Task: Create in the project Wayfarer in Backlog an issue 'Upgrade the performance of a web application to reduce server response time and improve page load speed', assign it to team member softage.3@softage.net and change the status to IN PROGRESS.
Action: Mouse moved to (185, 46)
Screenshot: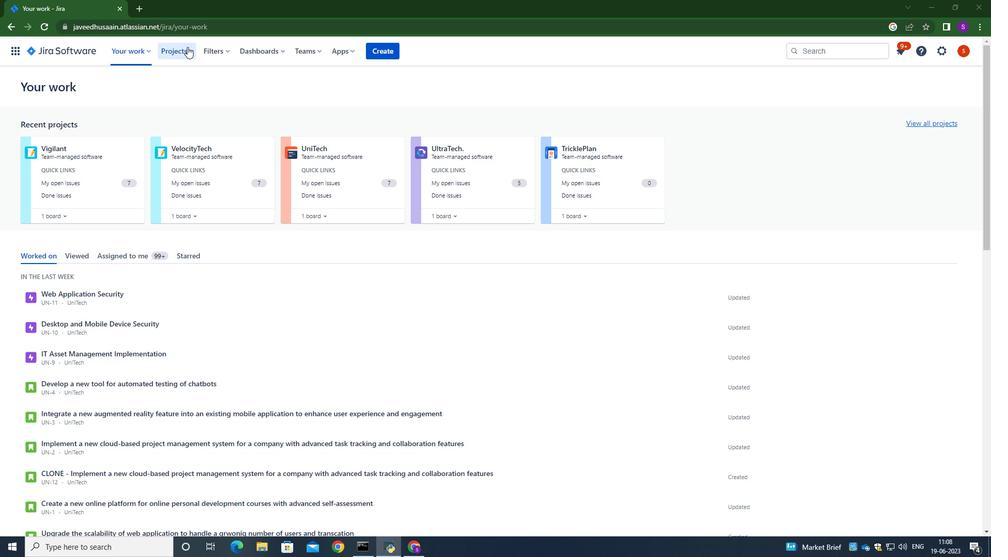 
Action: Mouse pressed left at (185, 46)
Screenshot: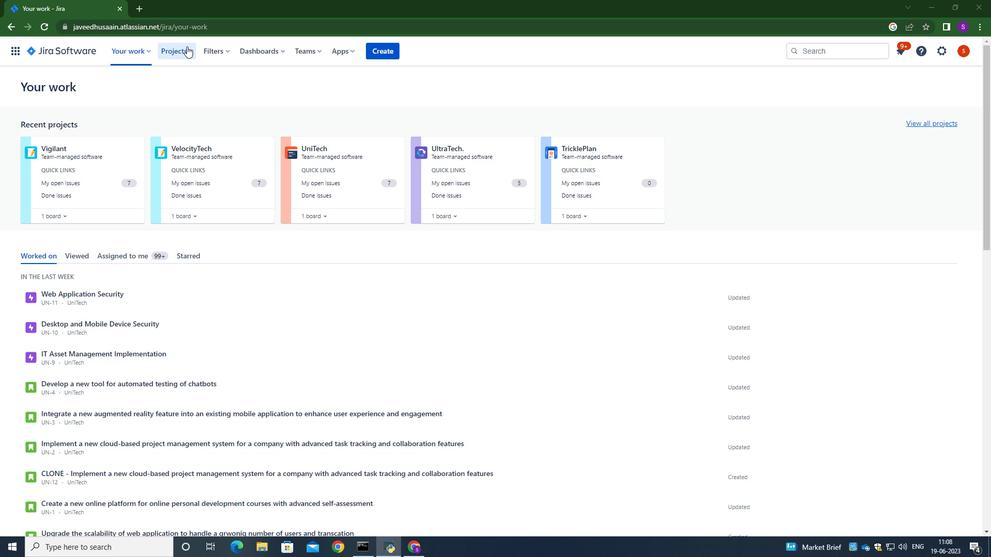 
Action: Mouse moved to (208, 121)
Screenshot: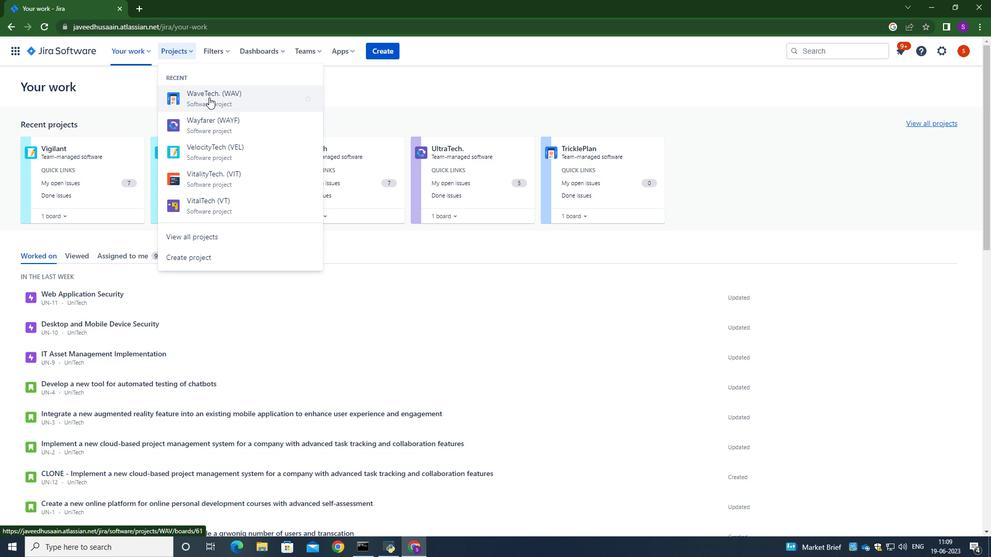 
Action: Mouse pressed left at (208, 121)
Screenshot: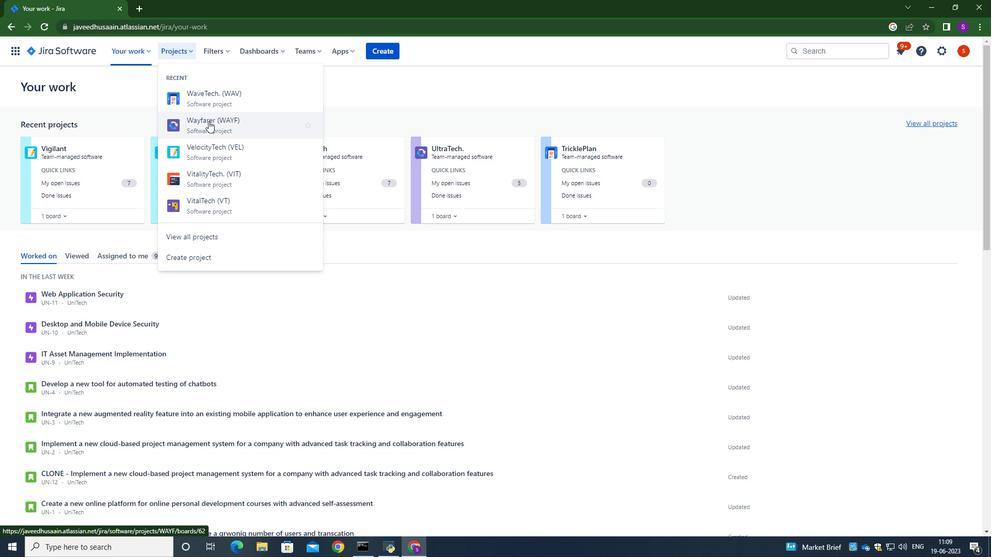 
Action: Mouse moved to (112, 146)
Screenshot: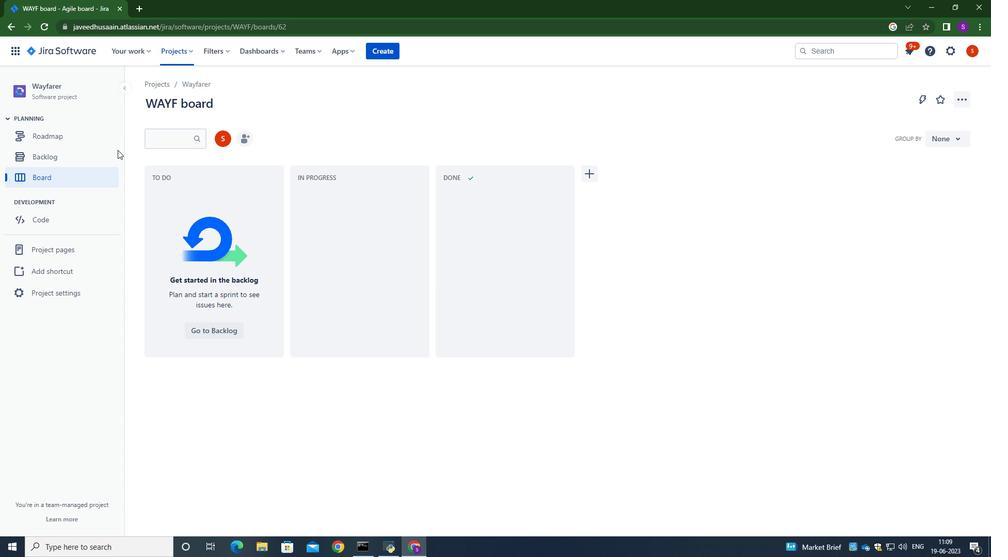 
Action: Mouse pressed left at (112, 146)
Screenshot: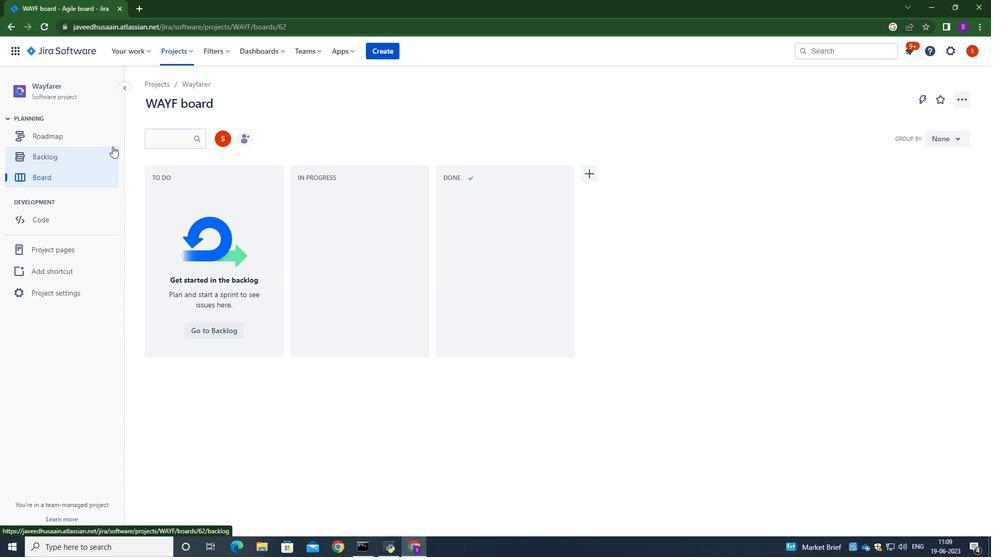 
Action: Mouse moved to (336, 210)
Screenshot: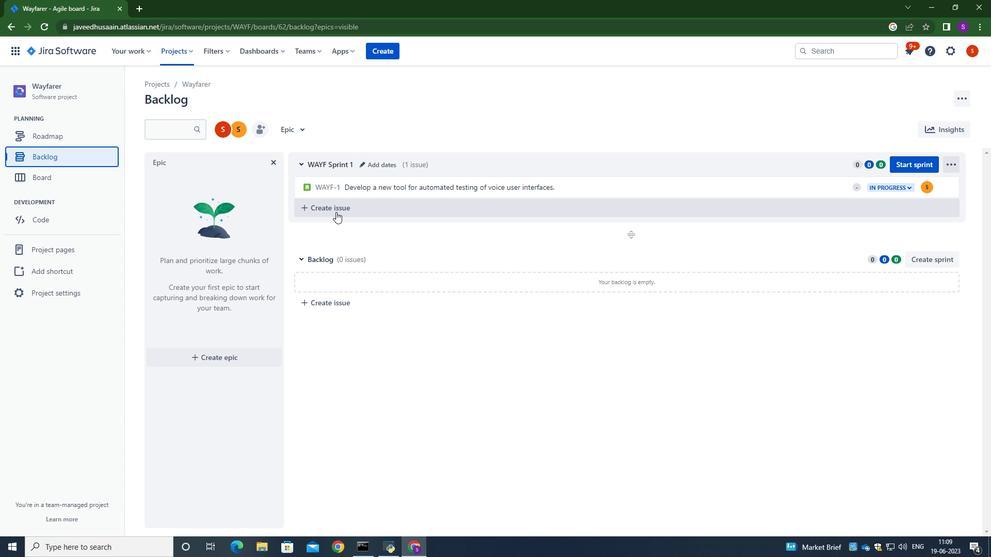 
Action: Mouse pressed left at (336, 210)
Screenshot: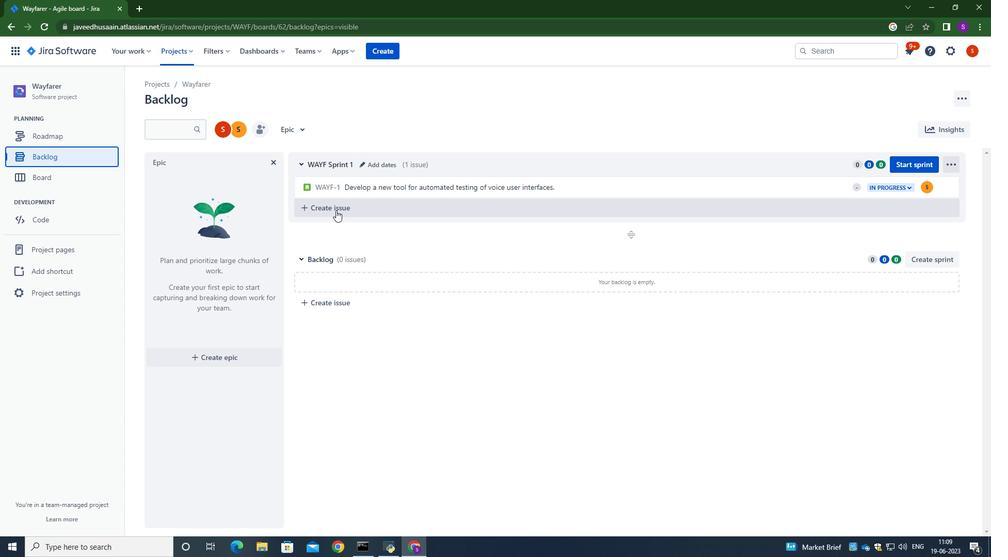 
Action: Mouse moved to (335, 210)
Screenshot: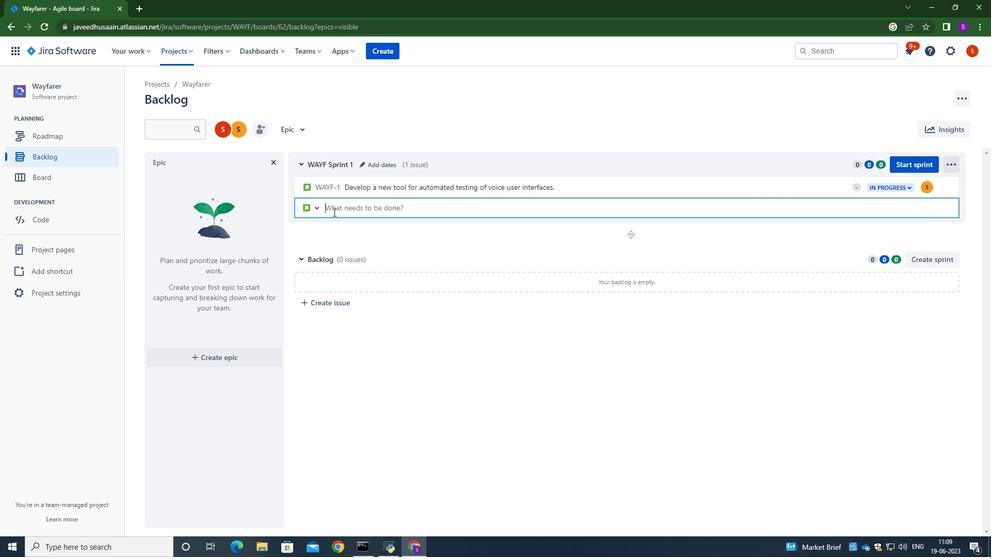 
Action: Mouse pressed left at (335, 210)
Screenshot: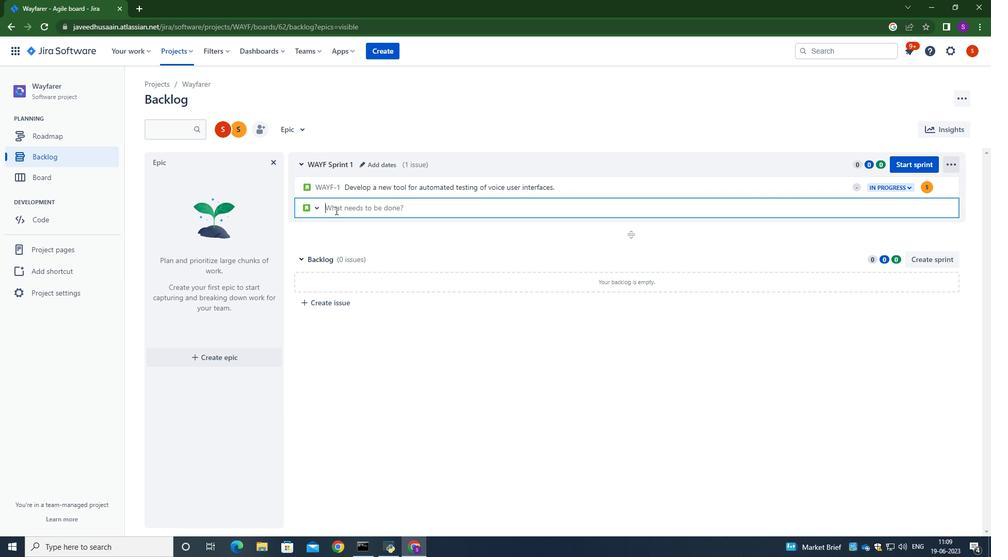
Action: Mouse moved to (335, 209)
Screenshot: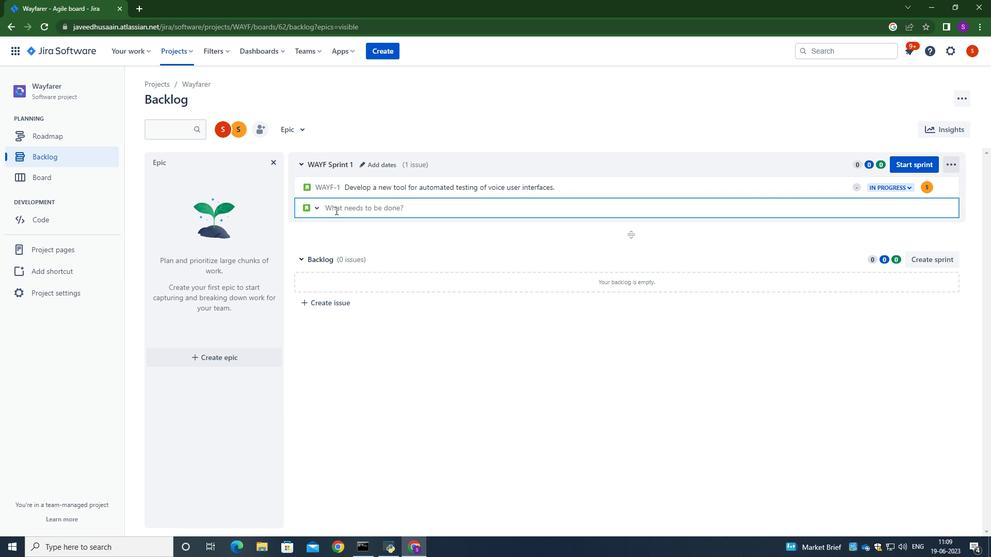 
Action: Key pressed <Key.caps_lock>U<Key.caps_lock>pgrade<Key.space>the<Key.space>performance<Key.space>of<Key.space>a<Key.space>web<Key.space>application<Key.space>to<Key.space>reduse<Key.space>se<Key.backspace><Key.backspace><Key.backspace><Key.backspace><Key.backspace><Key.backspace>uce<Key.space>server<Key.space>response<Key.space>time<Key.space>and<Key.space>improve<Key.space>page<Key.space>load<Key.space>speed.<Key.enter>
Screenshot: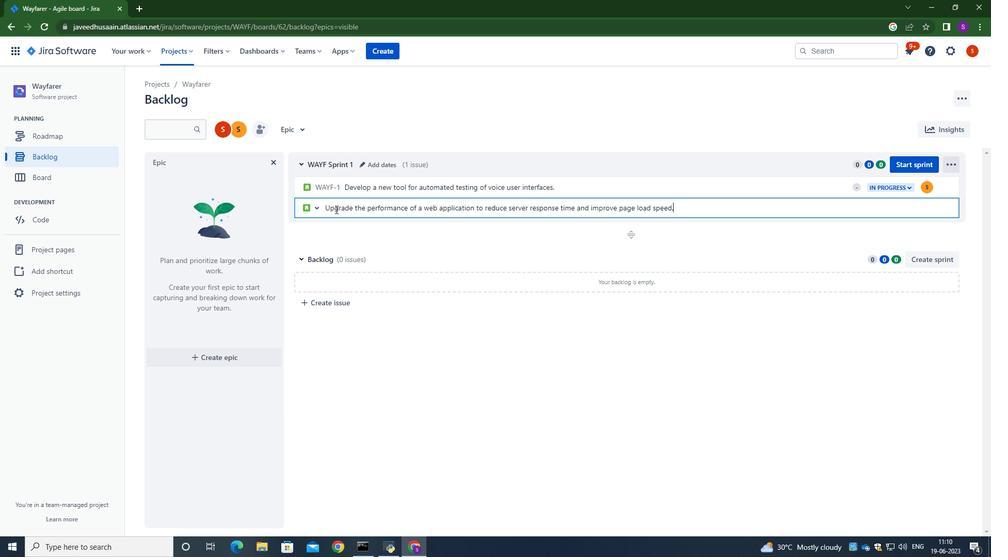 
Action: Mouse moved to (928, 207)
Screenshot: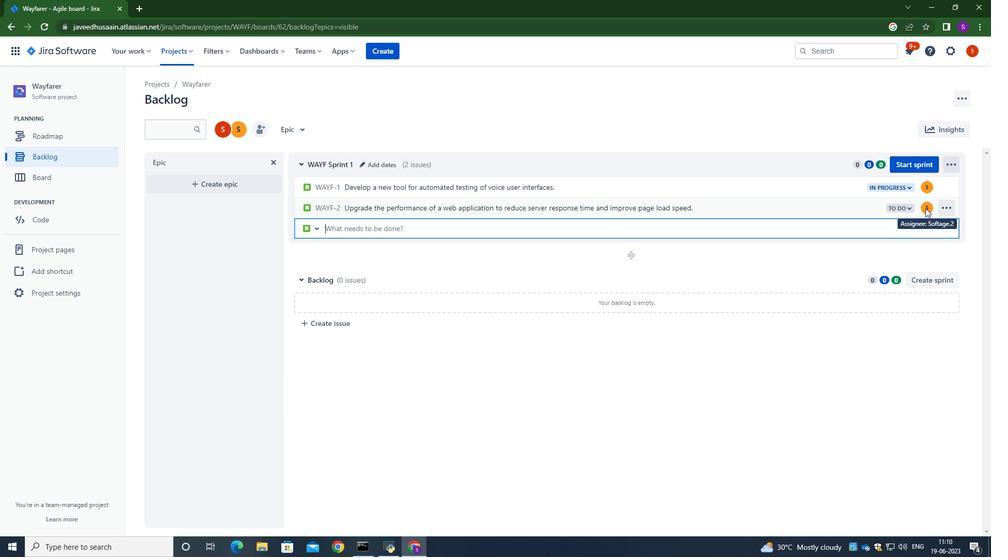 
Action: Mouse pressed left at (928, 207)
Screenshot: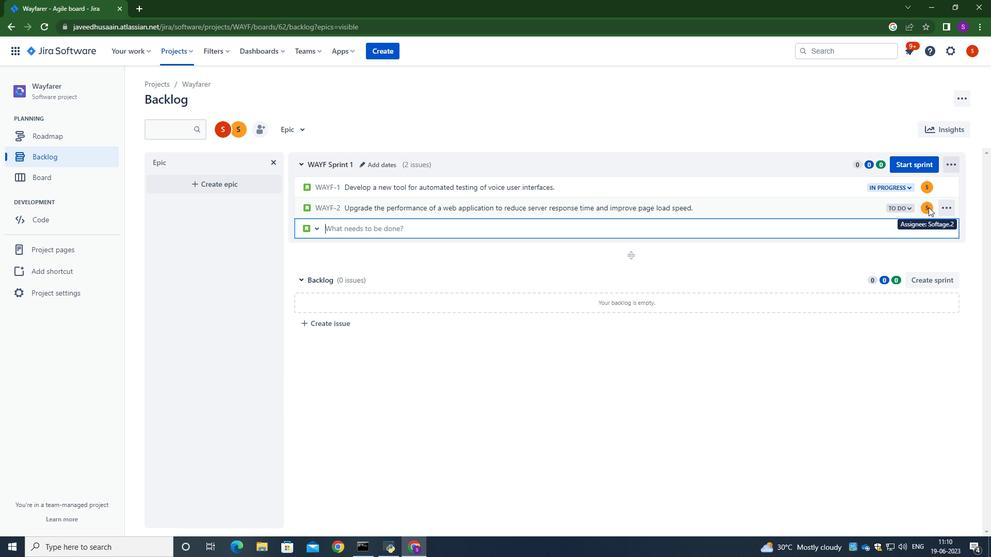 
Action: Mouse moved to (928, 207)
Screenshot: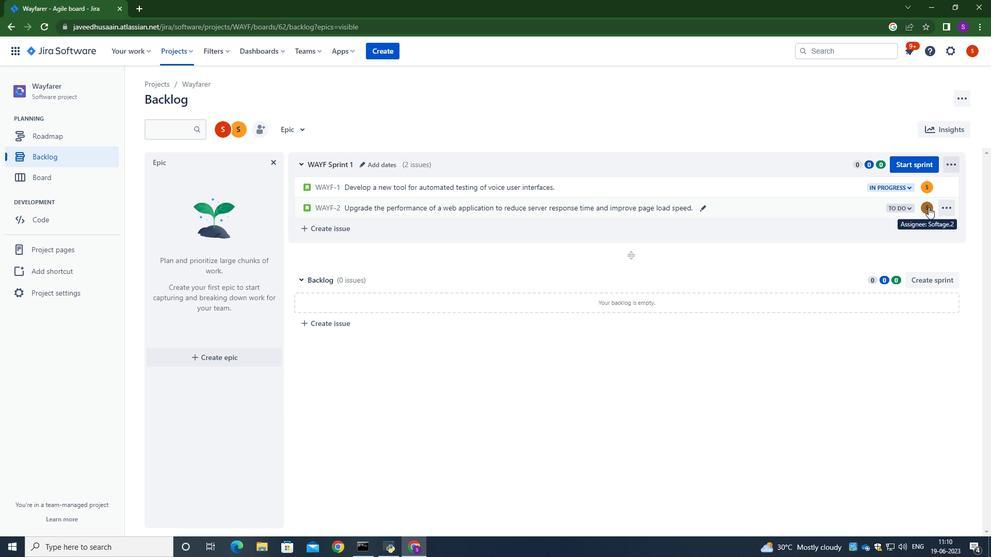 
Action: Mouse pressed left at (928, 207)
Screenshot: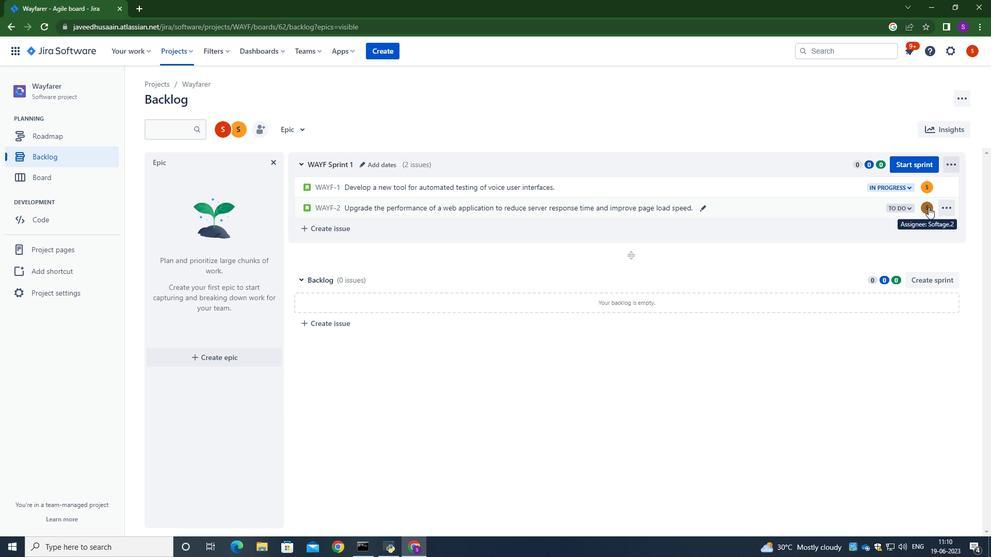 
Action: Mouse moved to (896, 241)
Screenshot: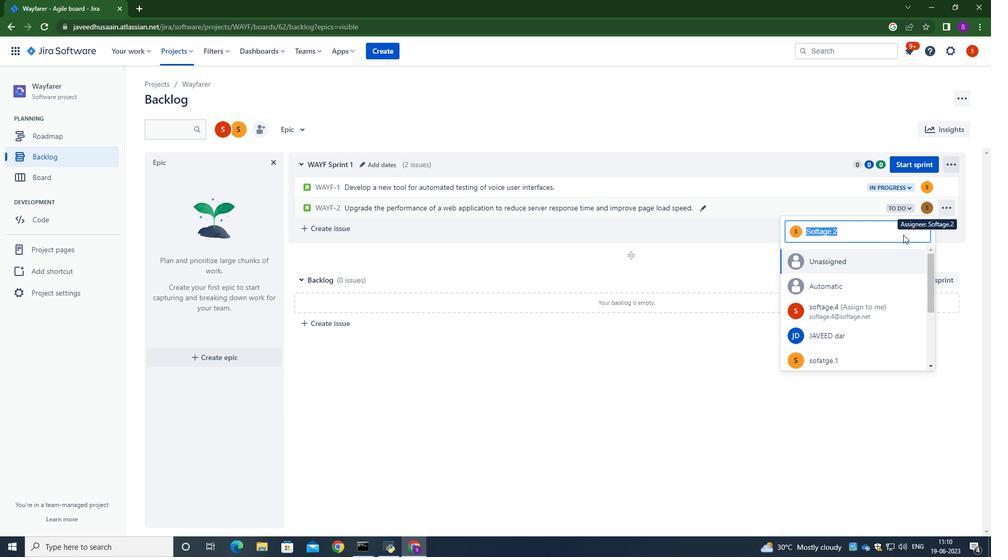 
Action: Key pressed softage.3<Key.shift>@softage.net
Screenshot: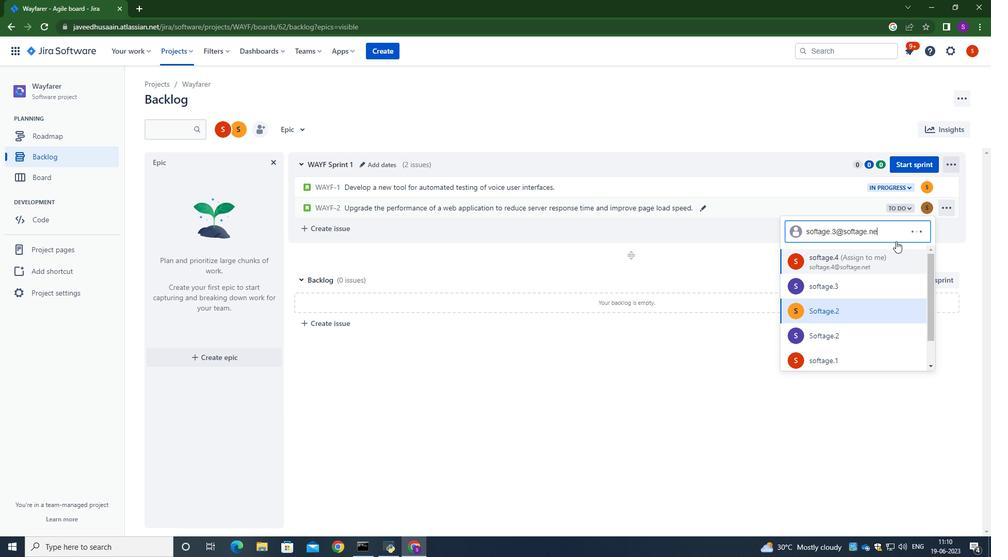 
Action: Mouse moved to (825, 261)
Screenshot: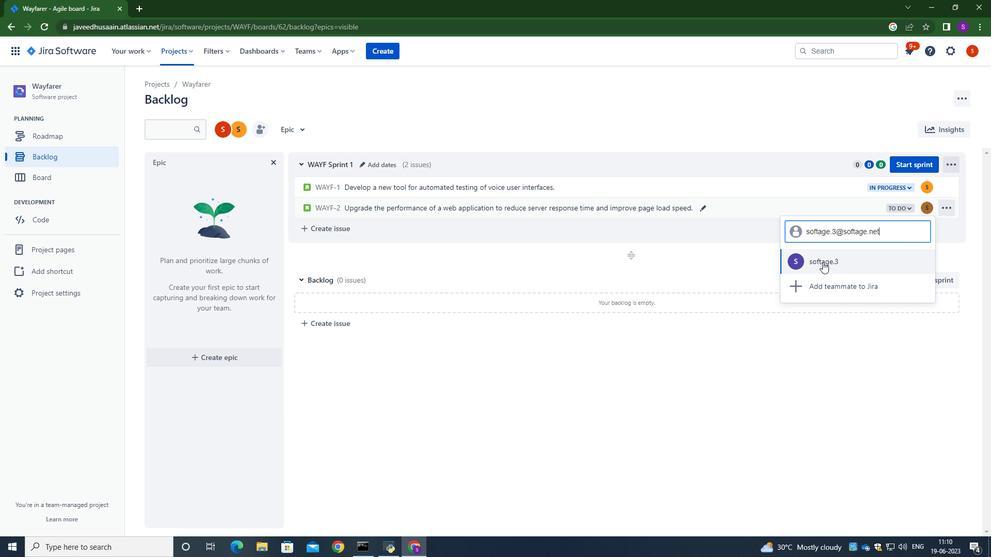 
Action: Mouse pressed left at (825, 261)
Screenshot: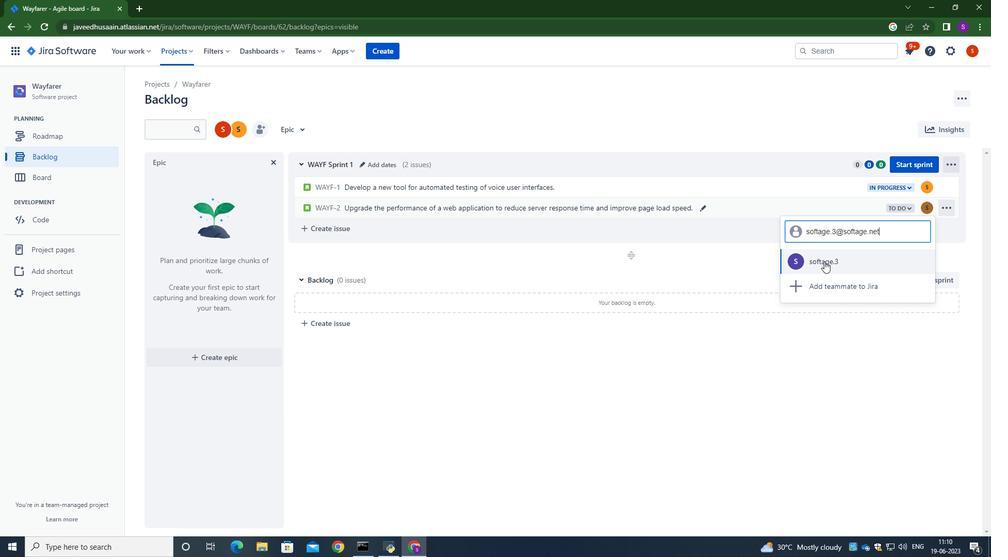 
Action: Mouse moved to (898, 208)
Screenshot: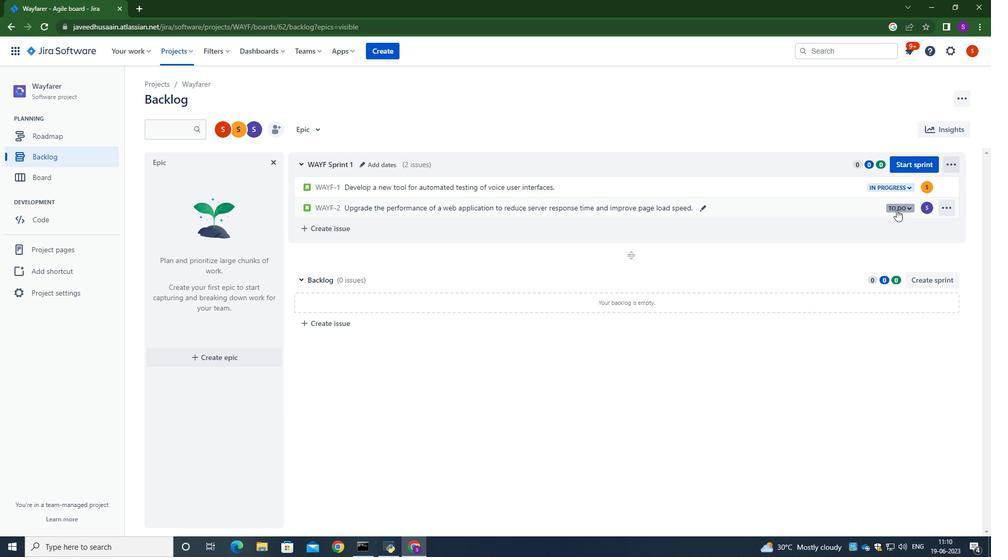
Action: Mouse pressed left at (898, 208)
Screenshot: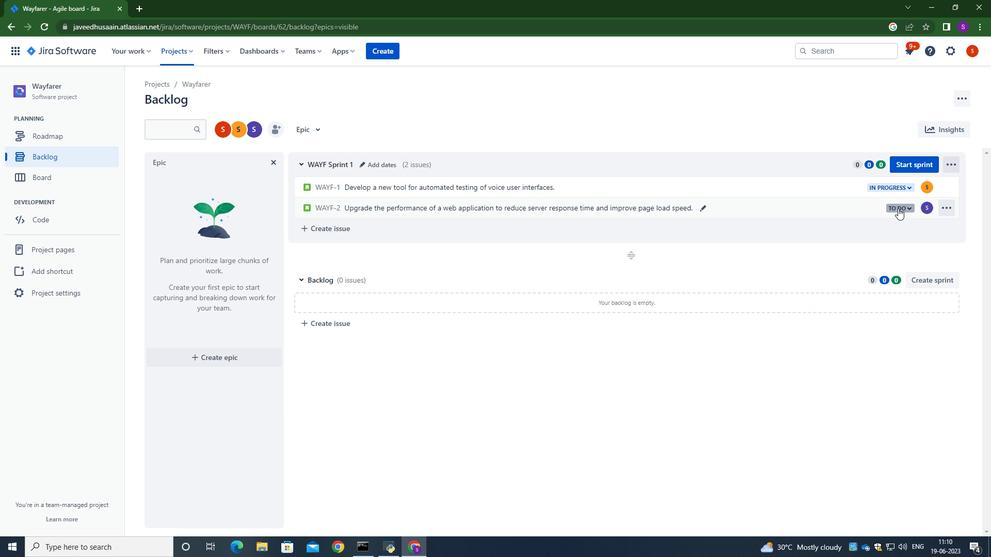 
Action: Mouse moved to (853, 231)
Screenshot: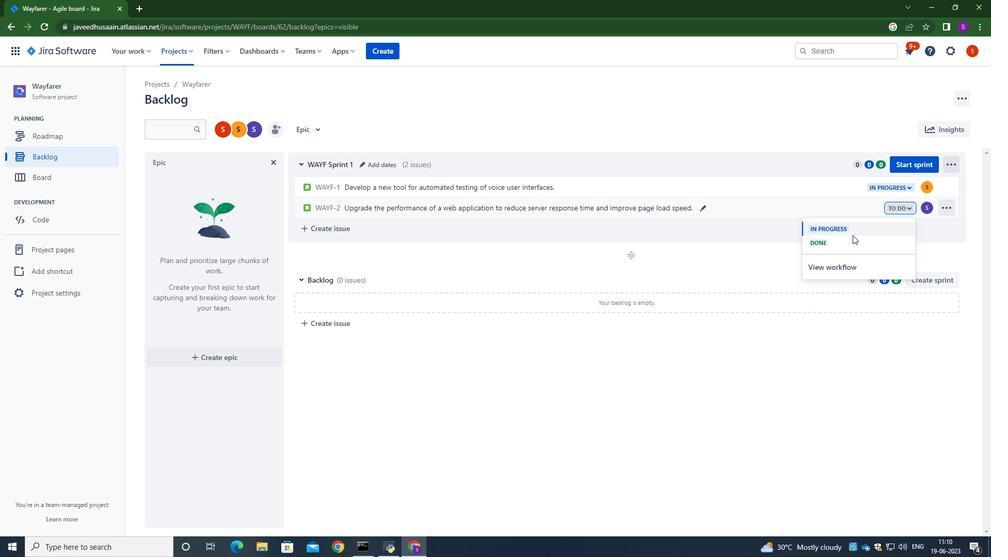 
Action: Mouse pressed left at (853, 231)
Screenshot: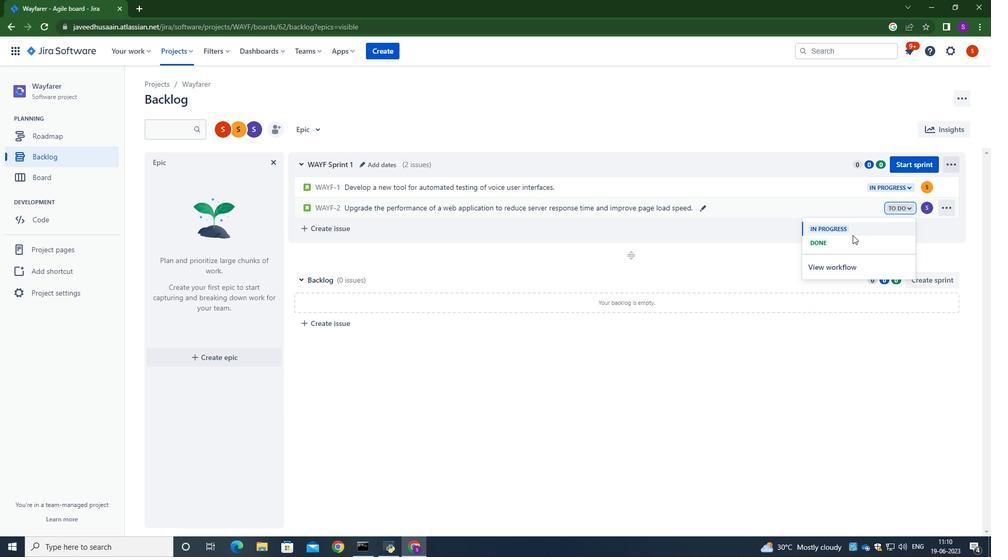 
Action: Mouse moved to (797, 376)
Screenshot: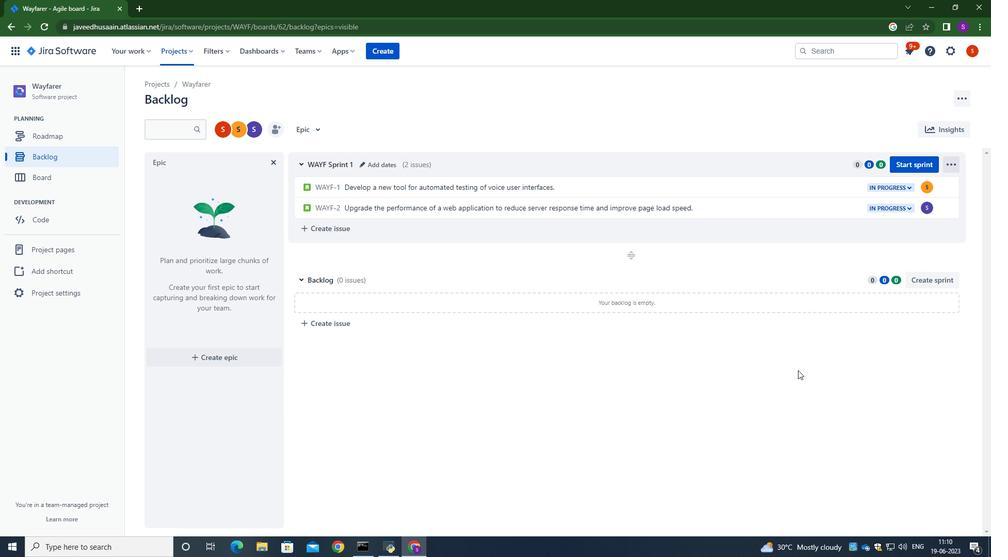 
Action: Mouse pressed left at (797, 376)
Screenshot: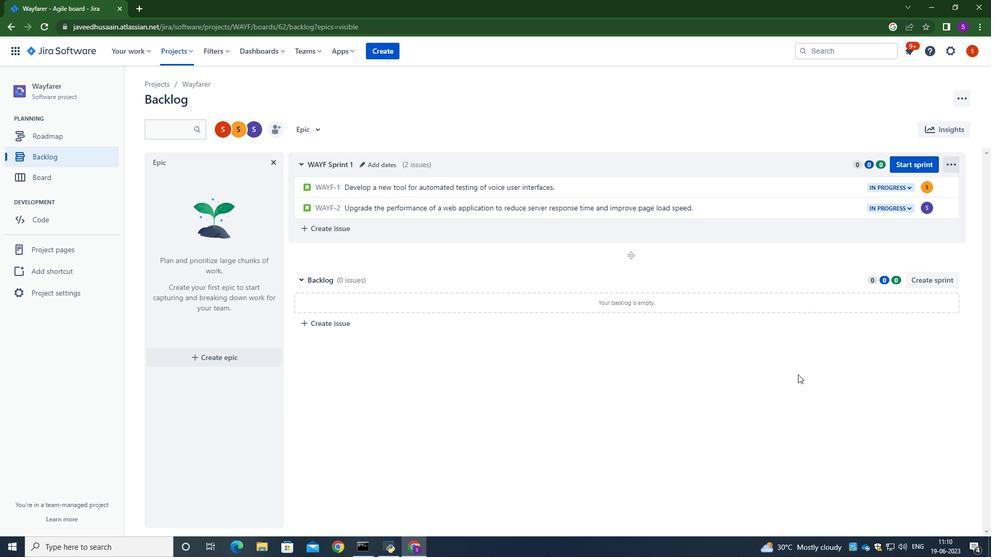 
